 Task: Verify the contact details for 'Sarthak Bansal' in Outlook.
Action: Mouse moved to (13, 89)
Screenshot: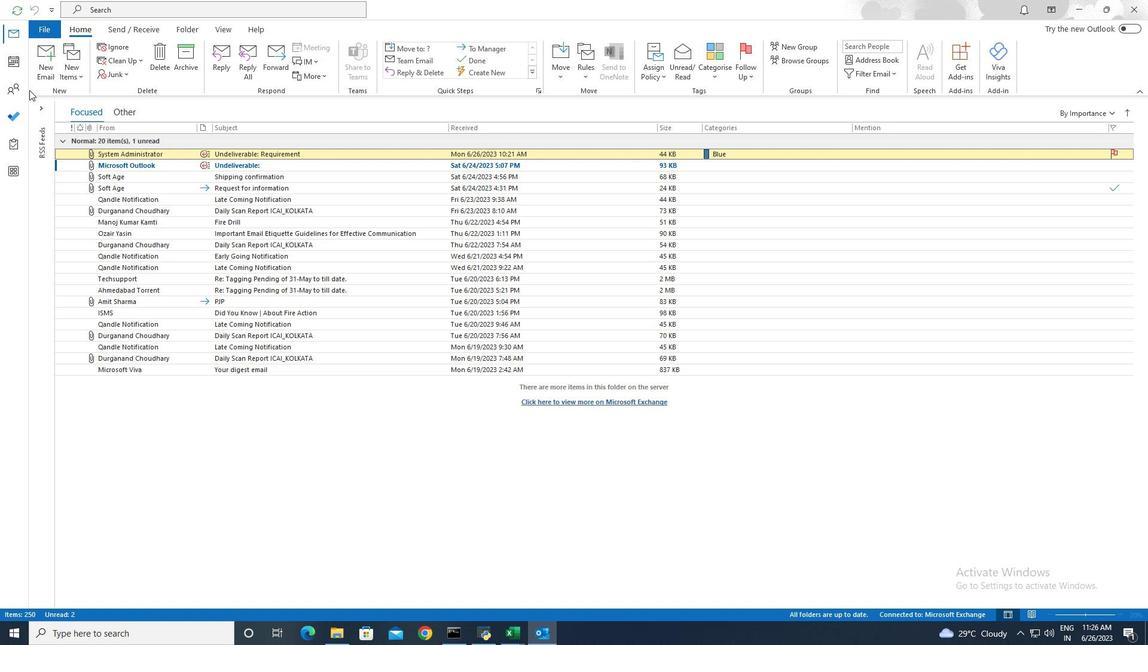 
Action: Mouse pressed left at (13, 89)
Screenshot: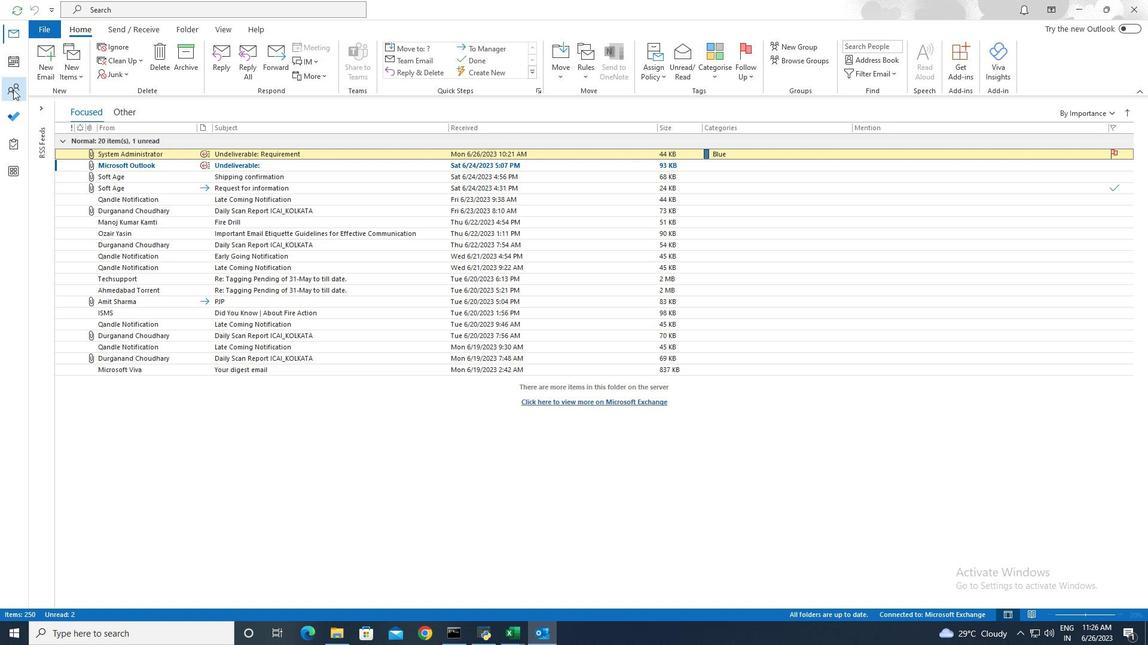 
Action: Mouse pressed left at (13, 89)
Screenshot: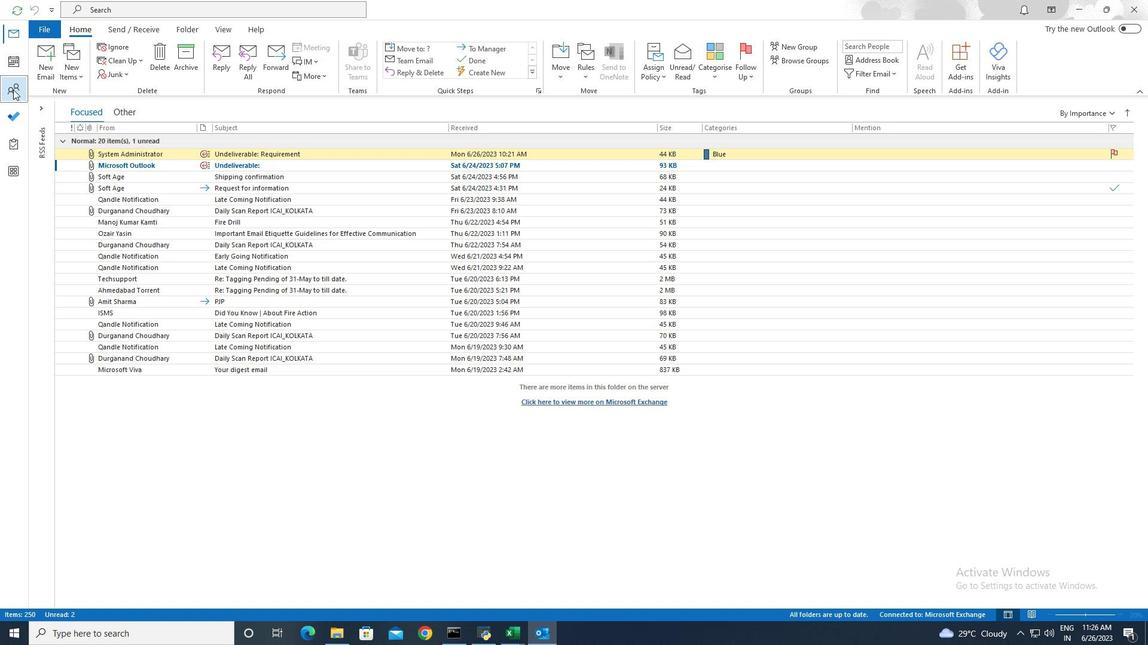 
Action: Mouse moved to (154, 148)
Screenshot: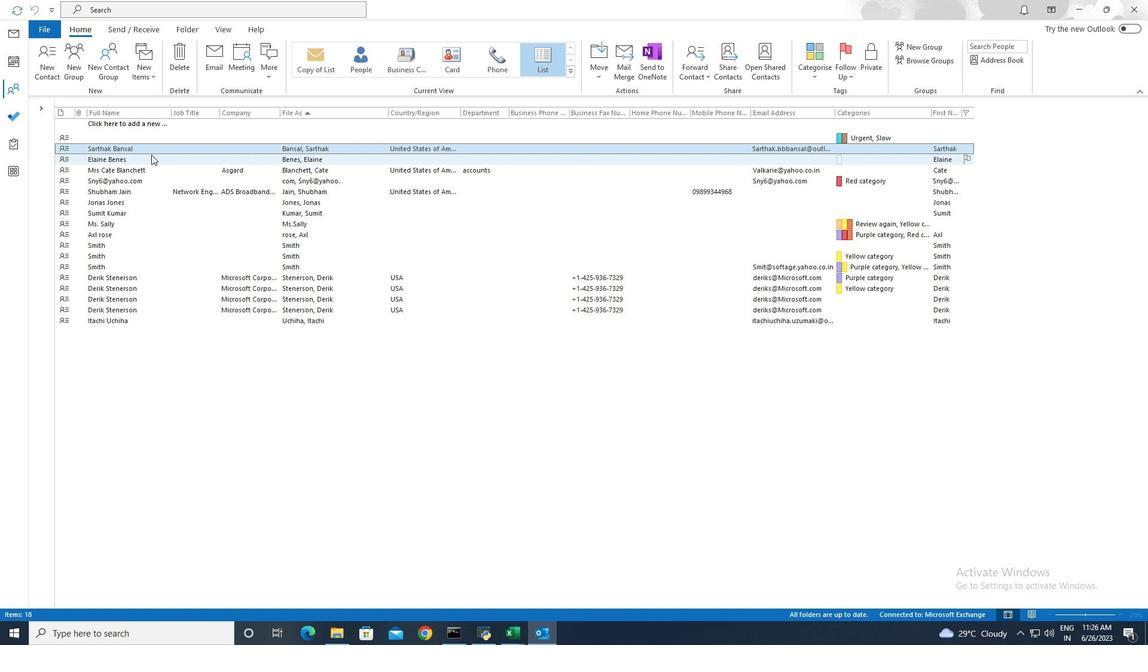 
Action: Mouse pressed left at (154, 148)
Screenshot: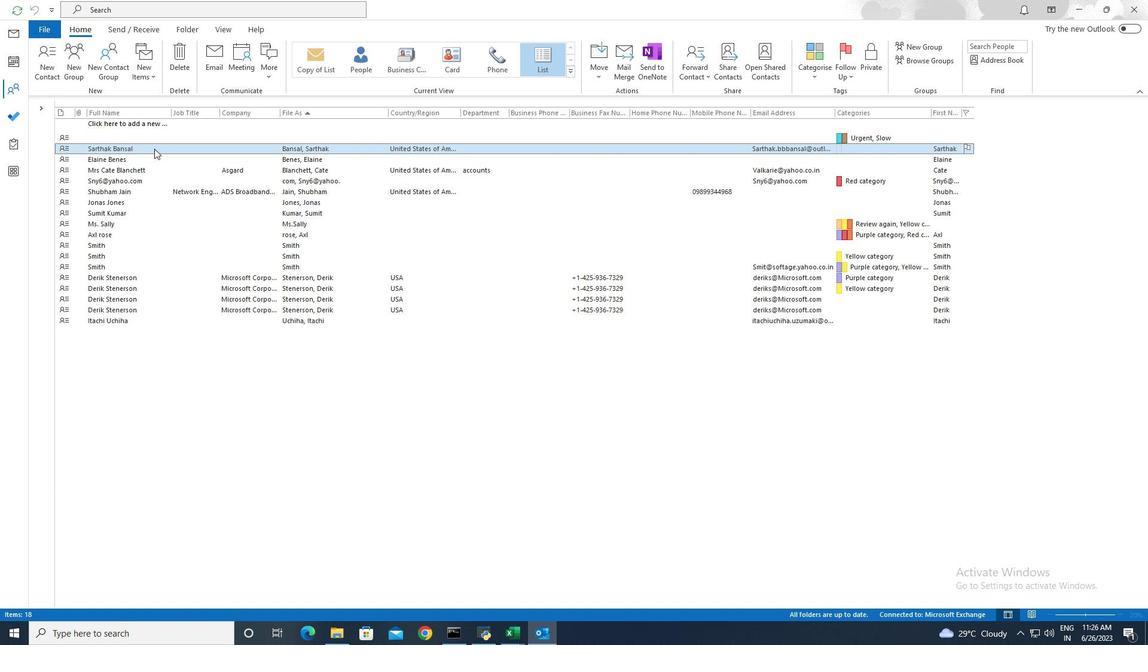 
Action: Mouse pressed left at (154, 148)
Screenshot: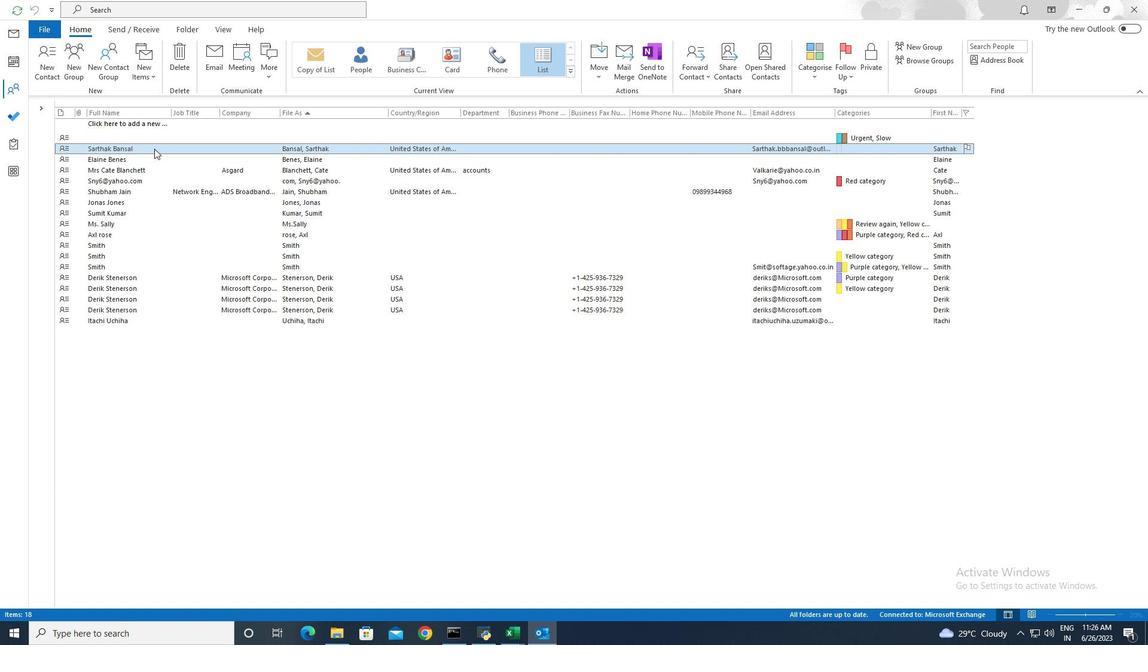 
Action: Mouse moved to (309, 78)
Screenshot: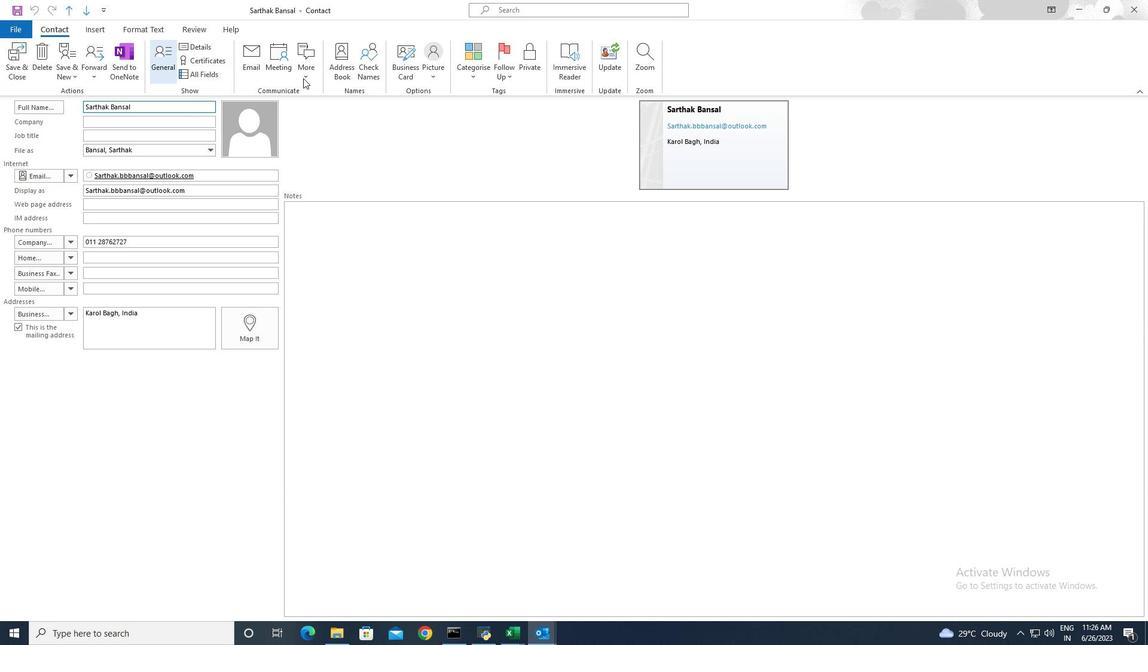 
Action: Mouse pressed left at (309, 78)
Screenshot: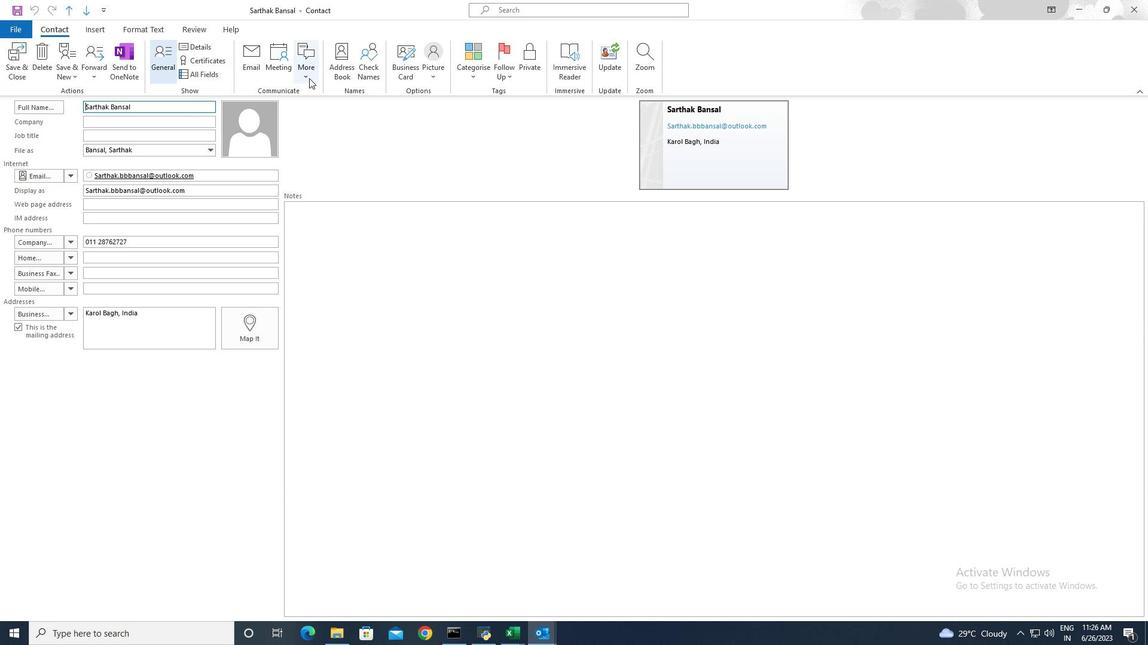 
Action: Mouse moved to (366, 108)
Screenshot: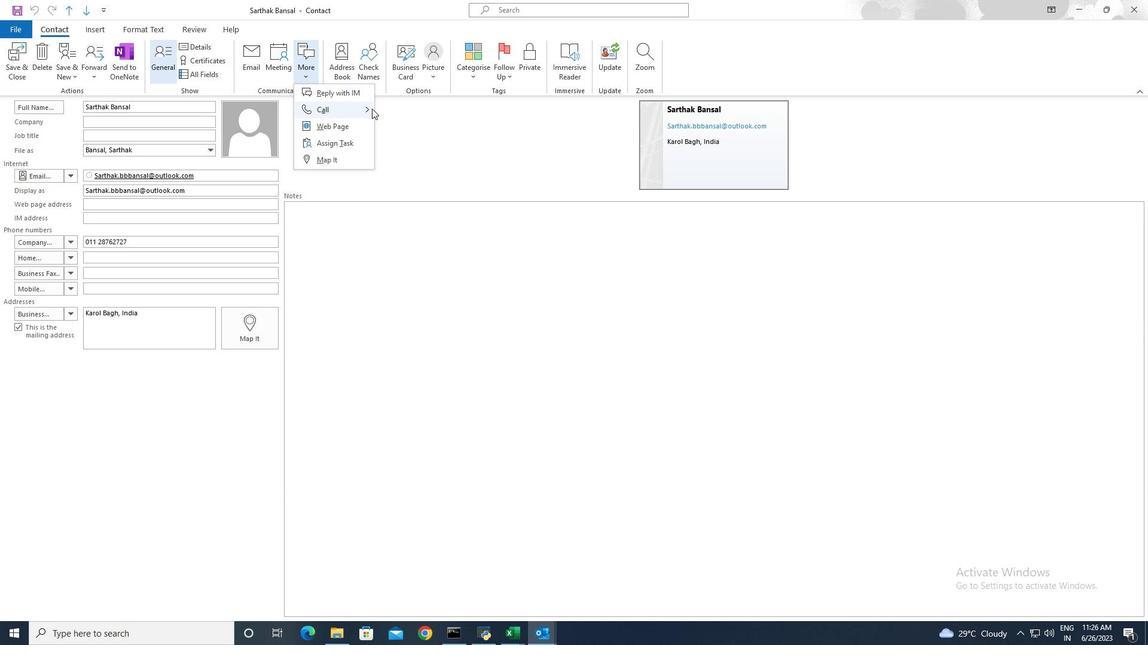 
Action: Mouse pressed left at (366, 108)
Screenshot: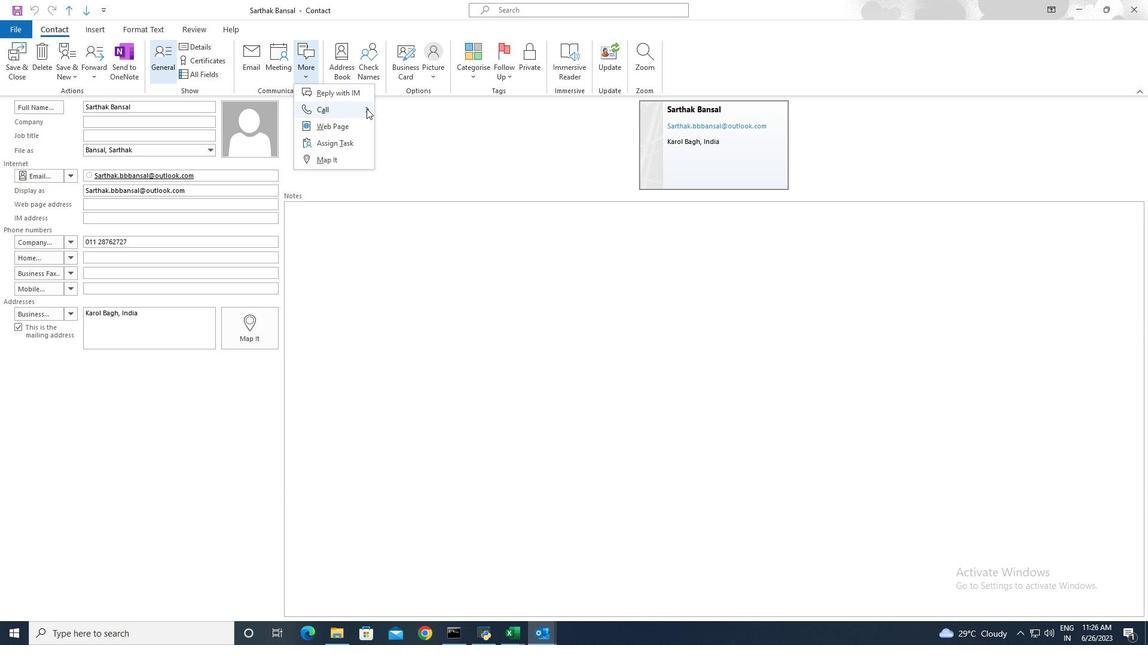 
Action: Mouse moved to (409, 108)
Screenshot: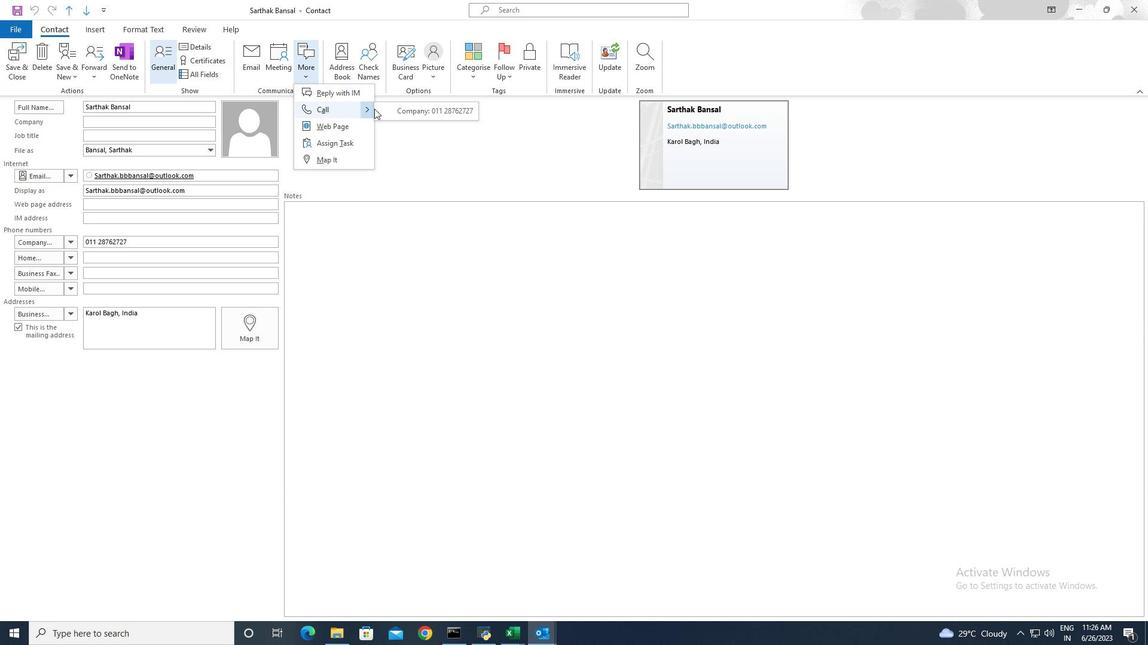 
Action: Mouse pressed left at (409, 108)
Screenshot: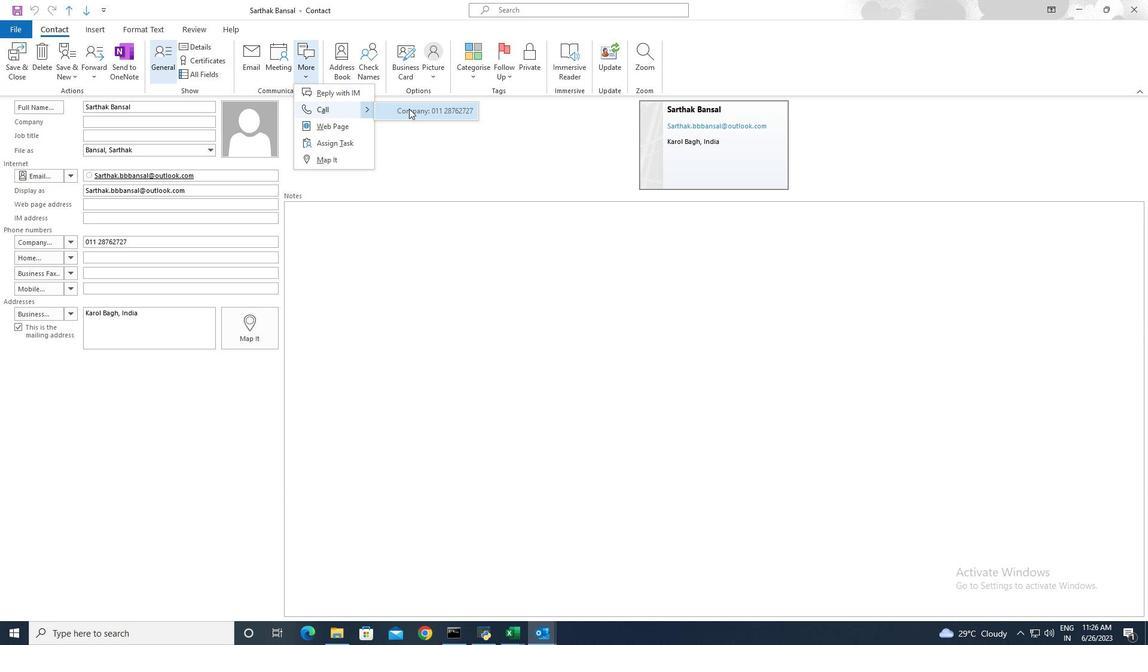
